 Task: Apply object animation ""fade in"".
Action: Mouse moved to (135, 81)
Screenshot: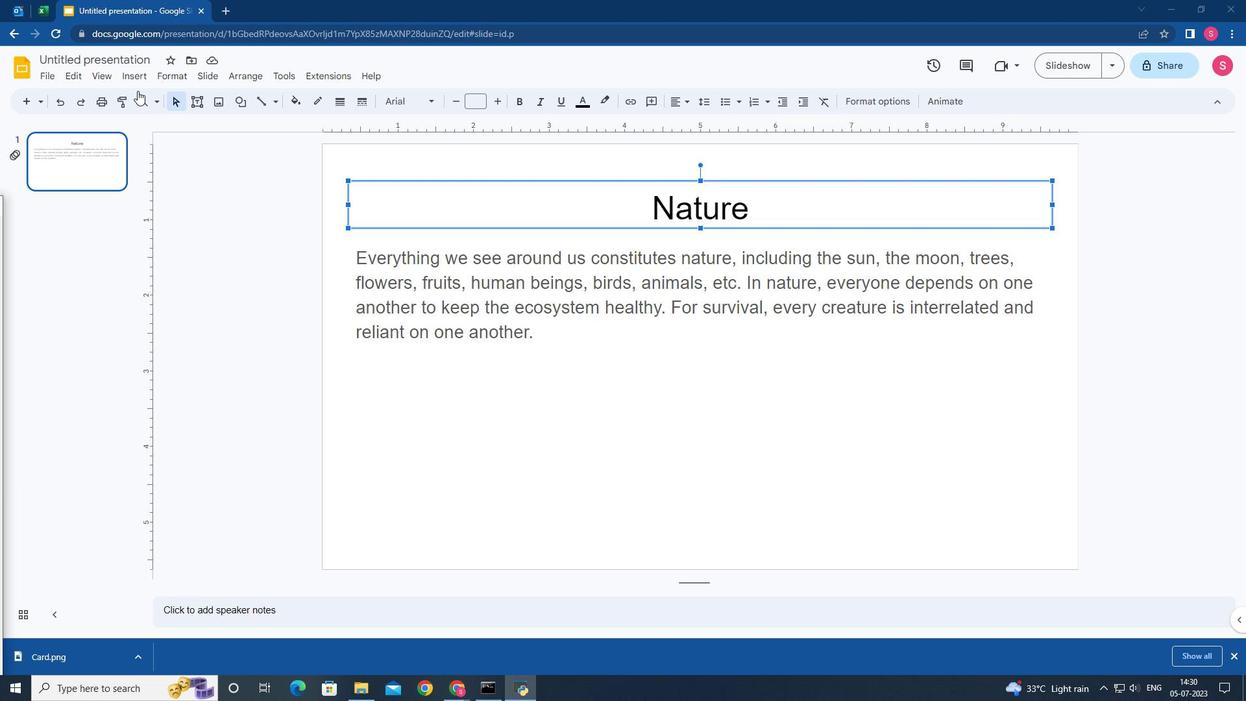 
Action: Mouse pressed left at (135, 81)
Screenshot: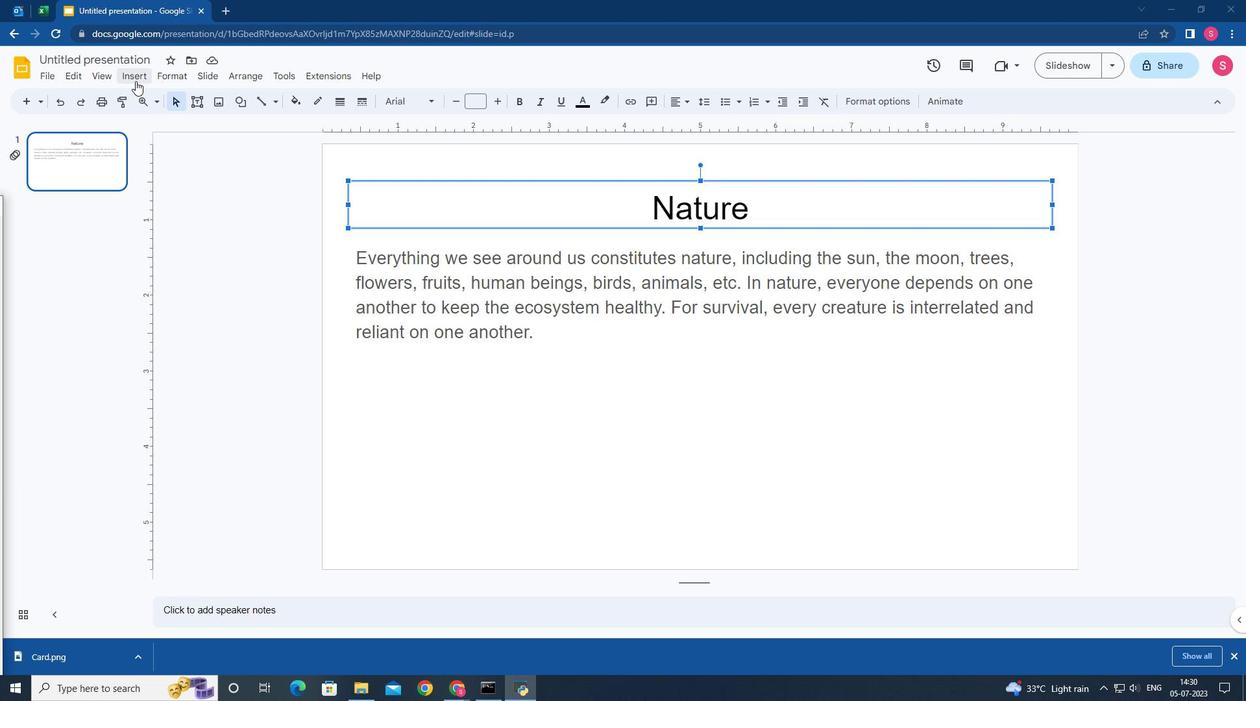 
Action: Mouse moved to (172, 338)
Screenshot: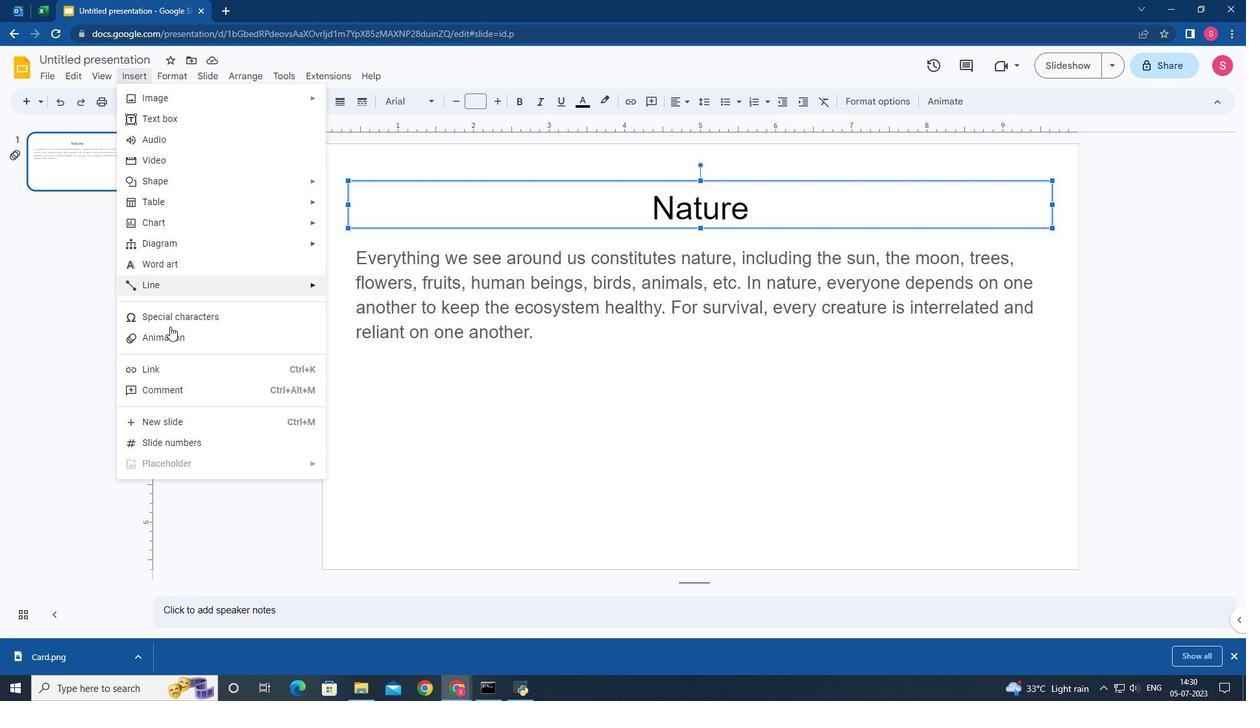 
Action: Mouse pressed left at (172, 338)
Screenshot: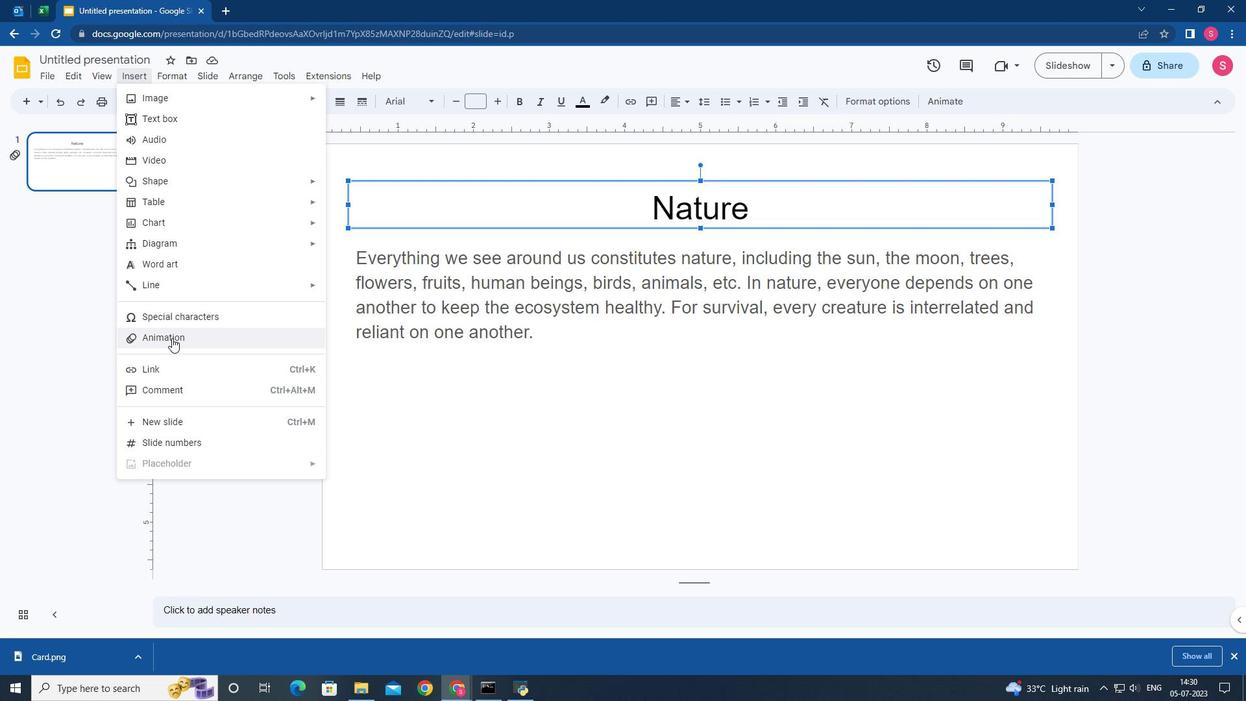 
Action: Mouse moved to (1067, 338)
Screenshot: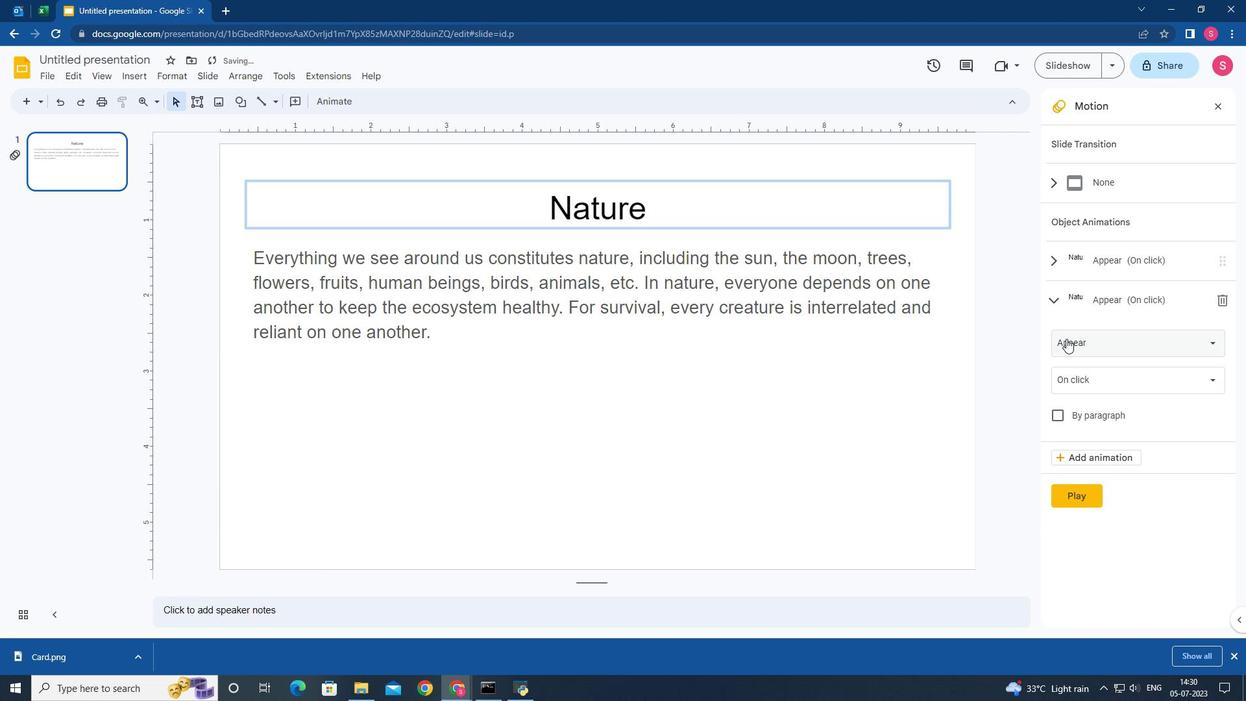 
Action: Mouse pressed left at (1067, 338)
Screenshot: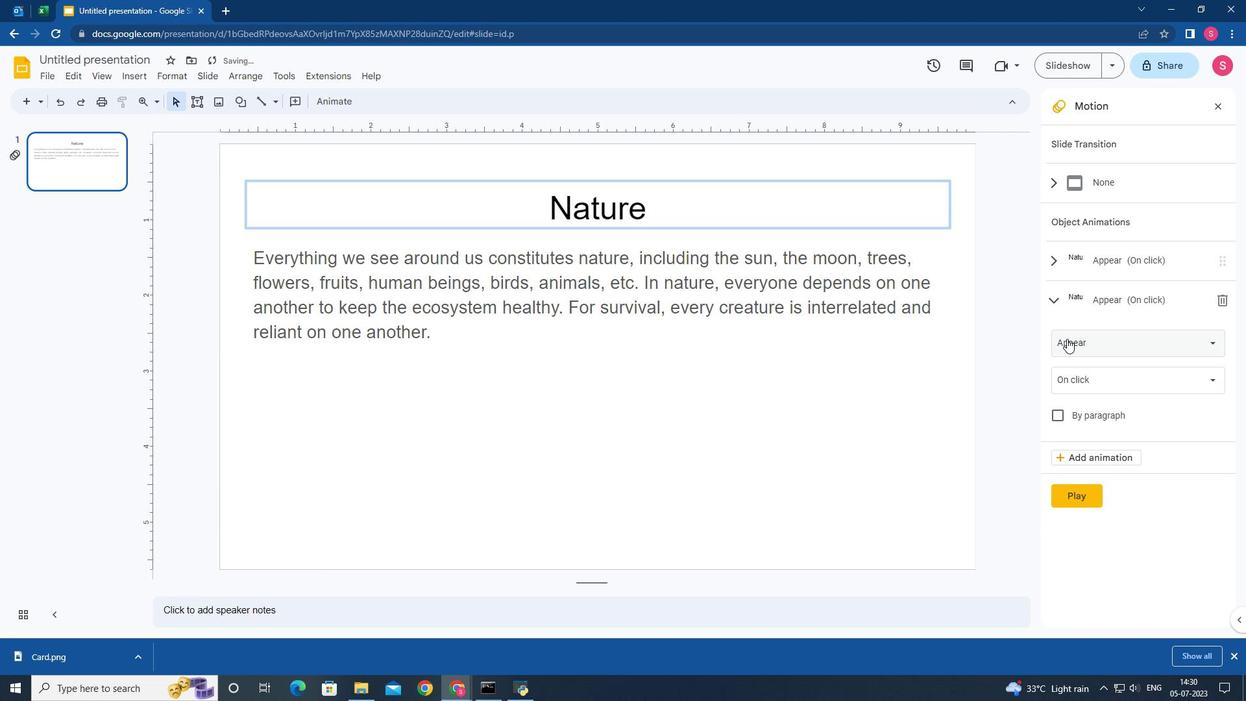 
Action: Mouse moved to (1076, 370)
Screenshot: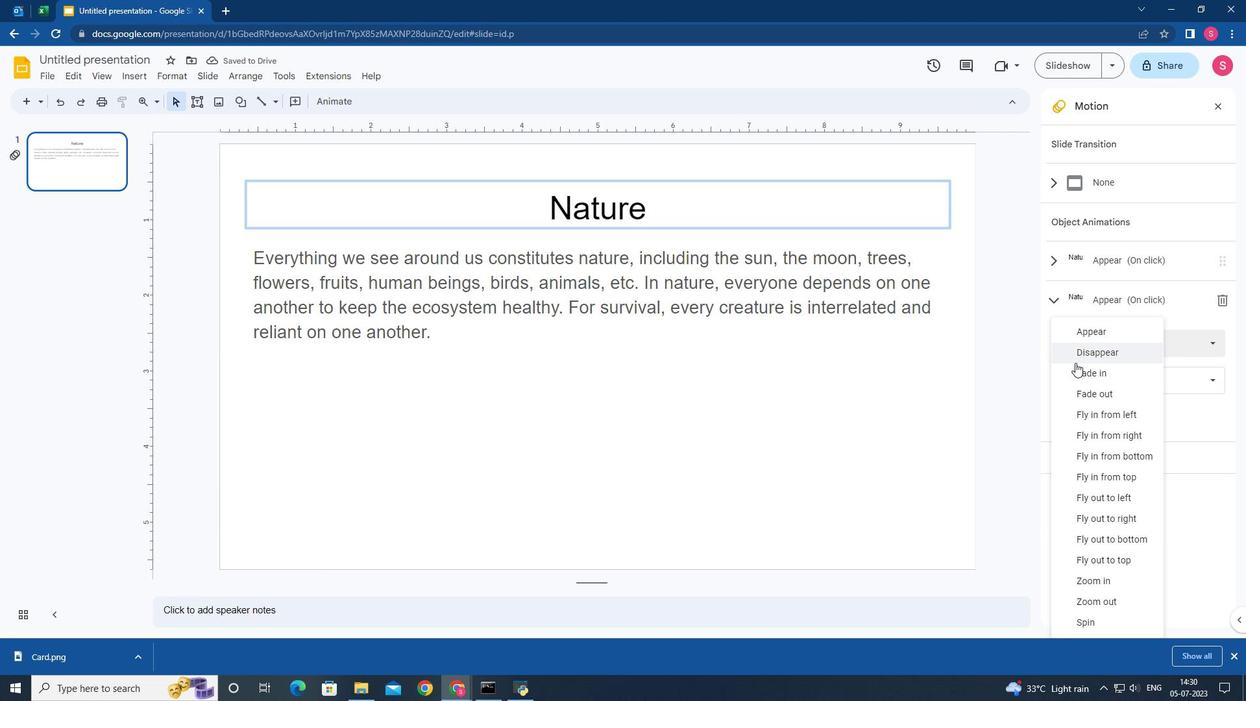 
Action: Mouse pressed left at (1076, 370)
Screenshot: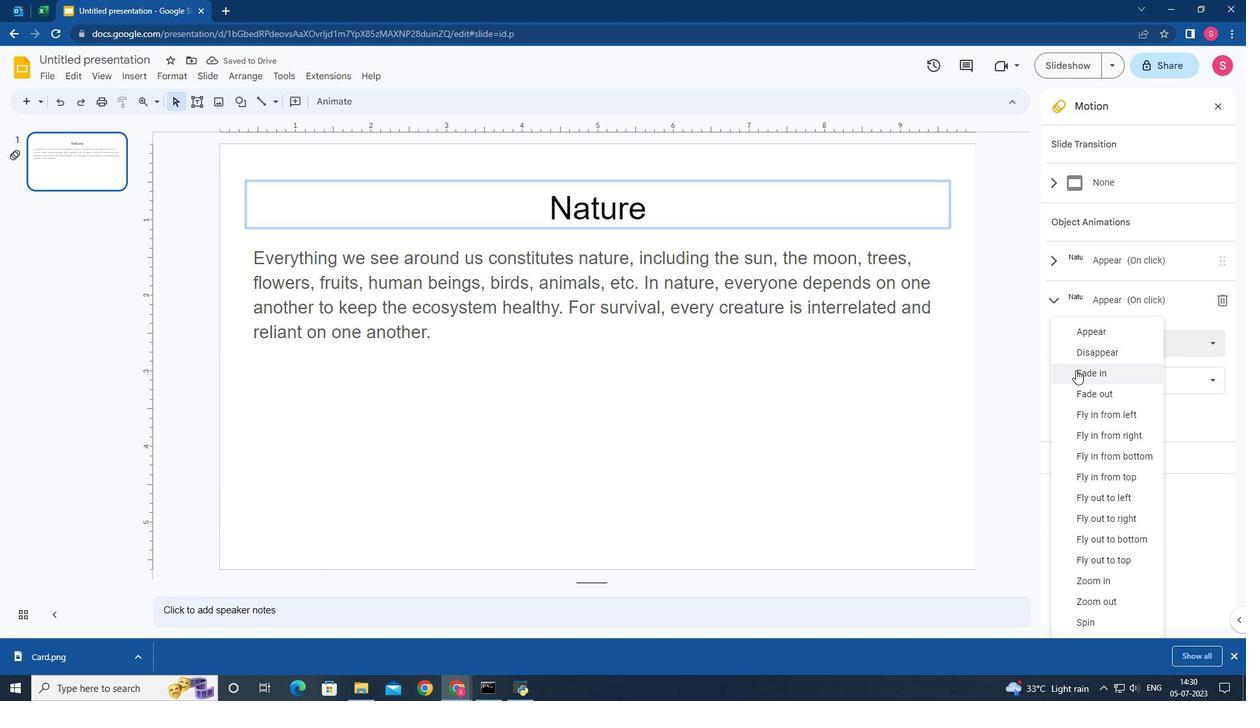 
Action: Mouse moved to (532, 435)
Screenshot: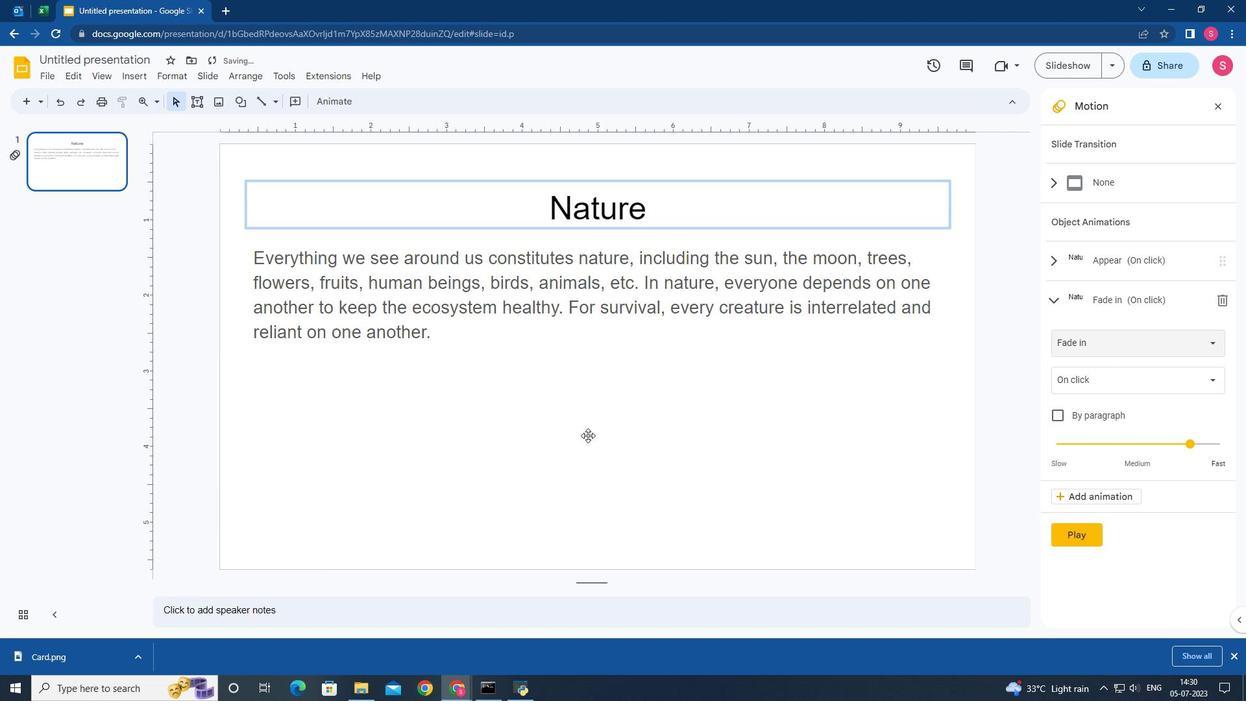 
